 Task: Add Dietz & Watson Havarti Cheese to the cart.
Action: Mouse moved to (22, 133)
Screenshot: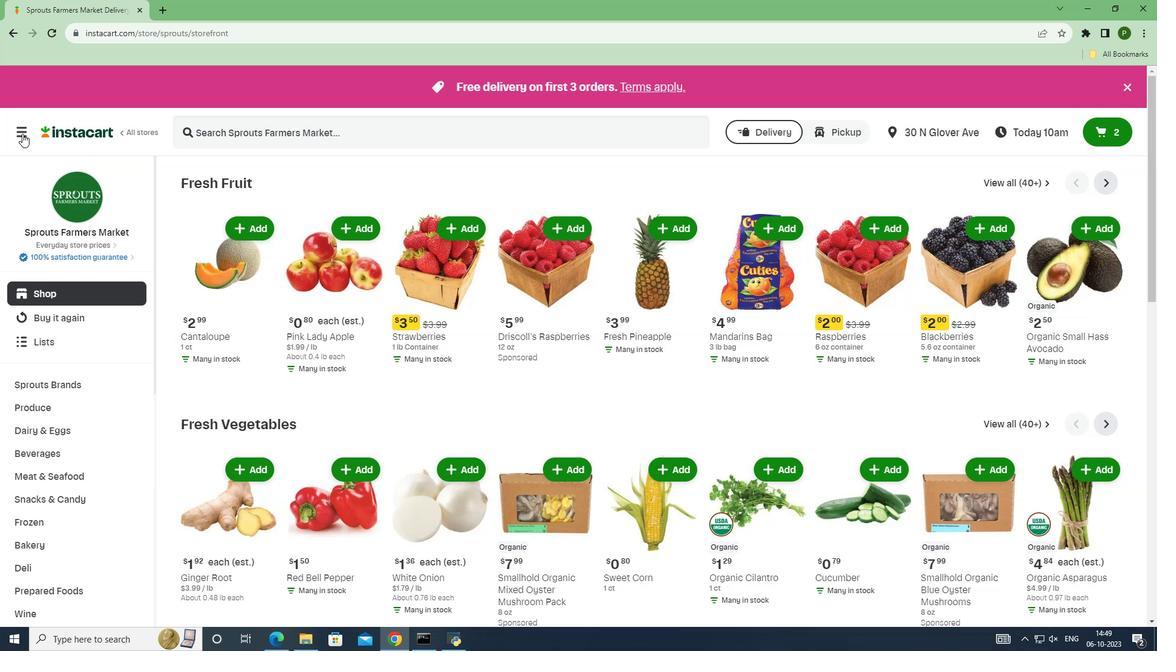 
Action: Mouse pressed left at (22, 133)
Screenshot: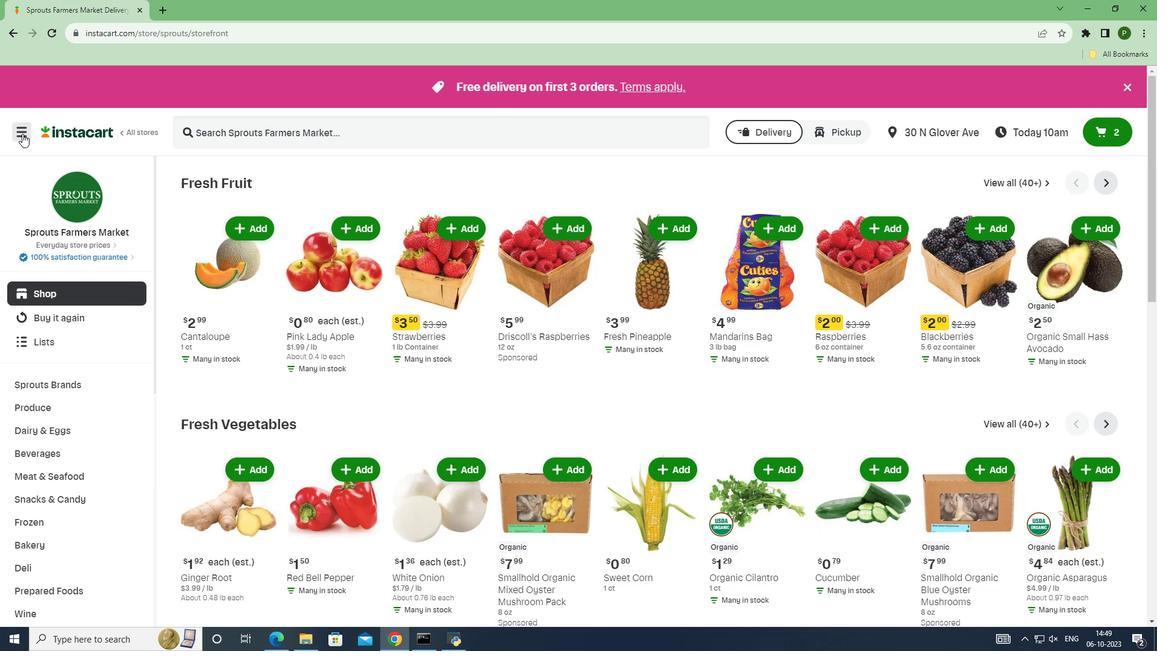 
Action: Mouse moved to (45, 310)
Screenshot: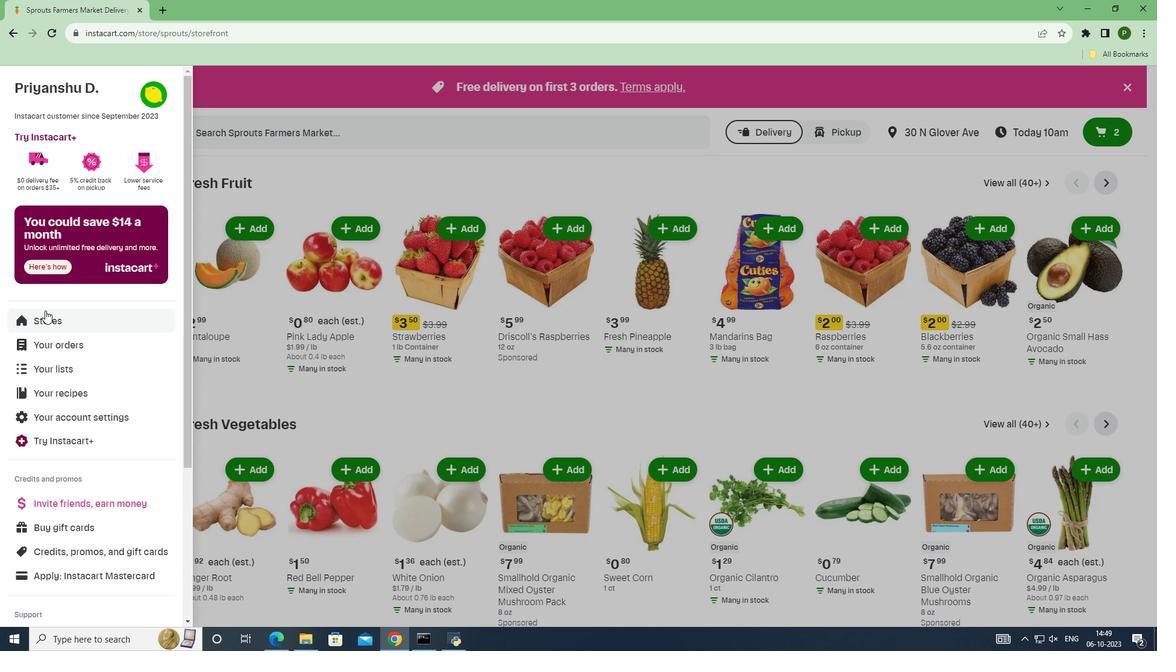 
Action: Mouse pressed left at (45, 310)
Screenshot: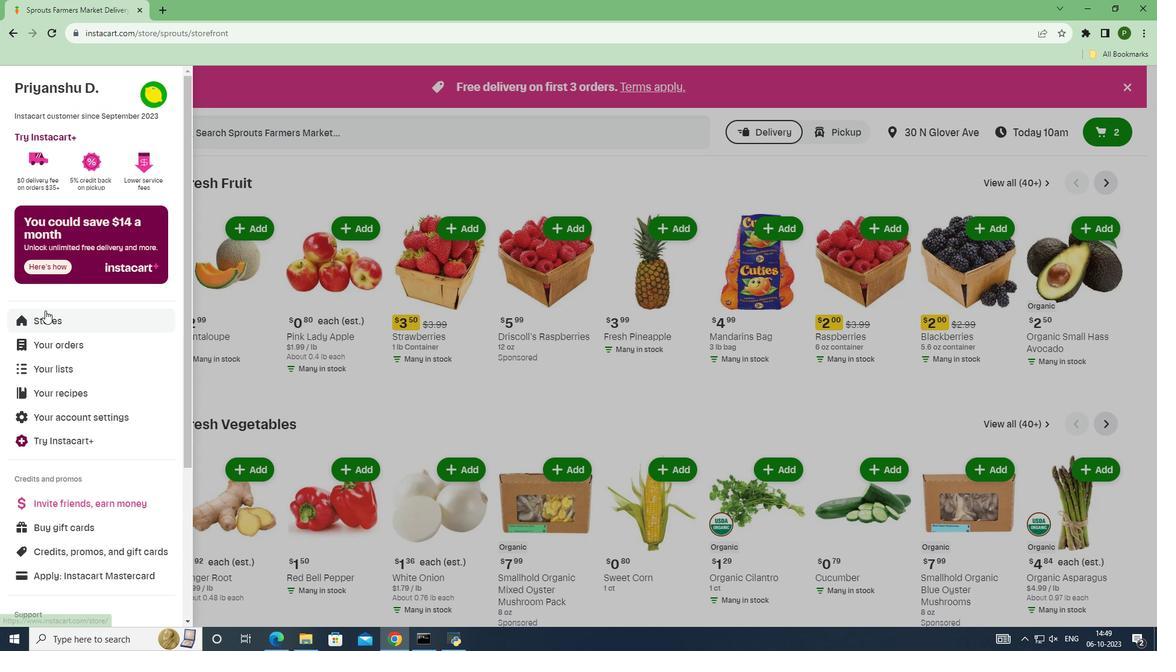 
Action: Mouse moved to (287, 135)
Screenshot: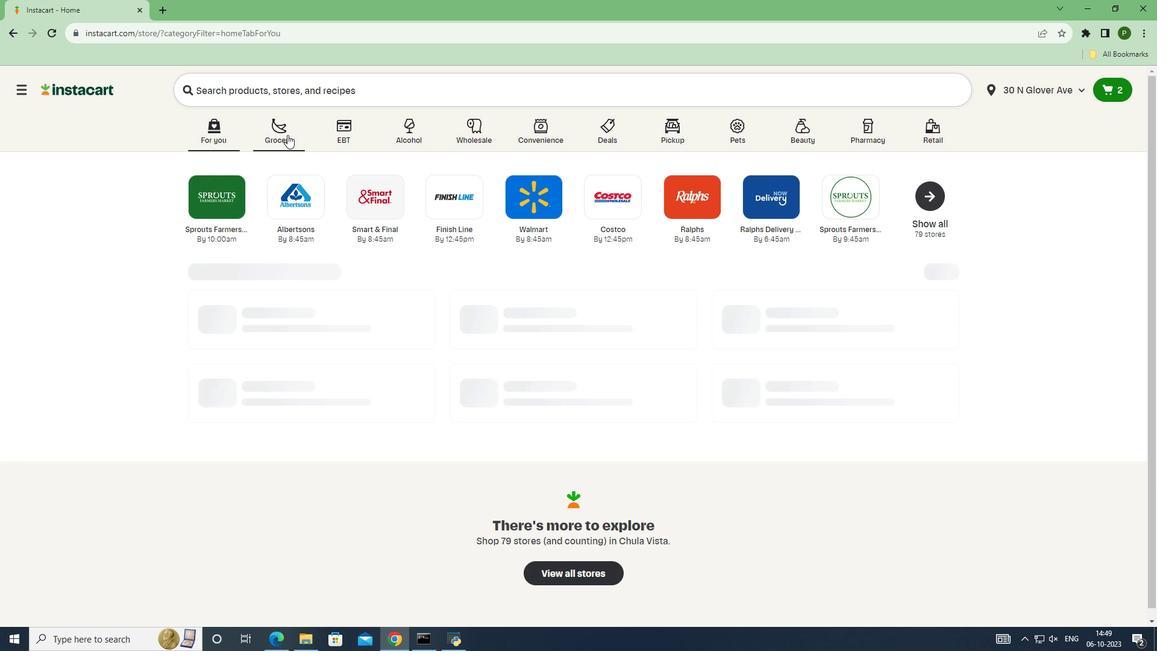 
Action: Mouse pressed left at (287, 135)
Screenshot: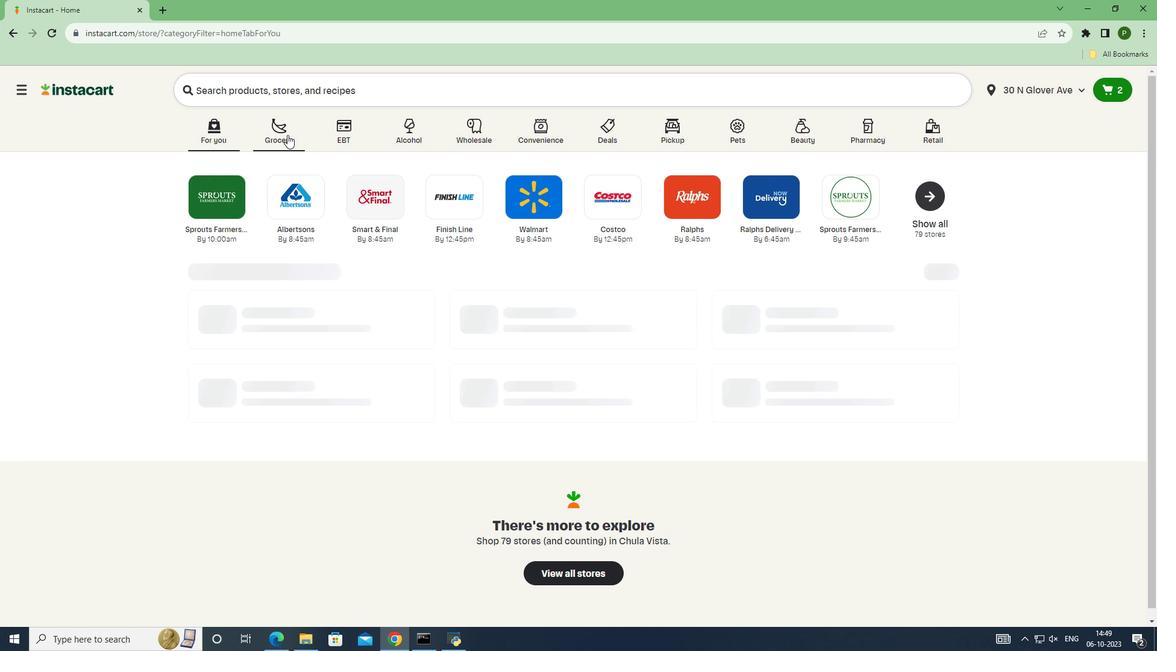 
Action: Mouse moved to (283, 204)
Screenshot: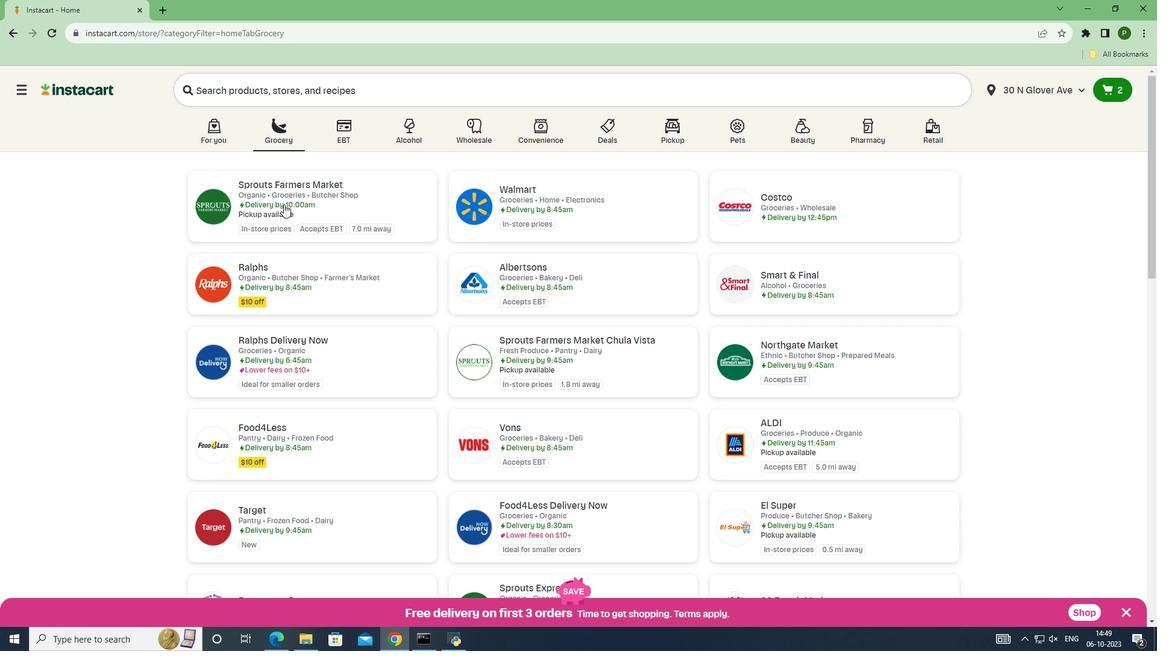 
Action: Mouse pressed left at (283, 204)
Screenshot: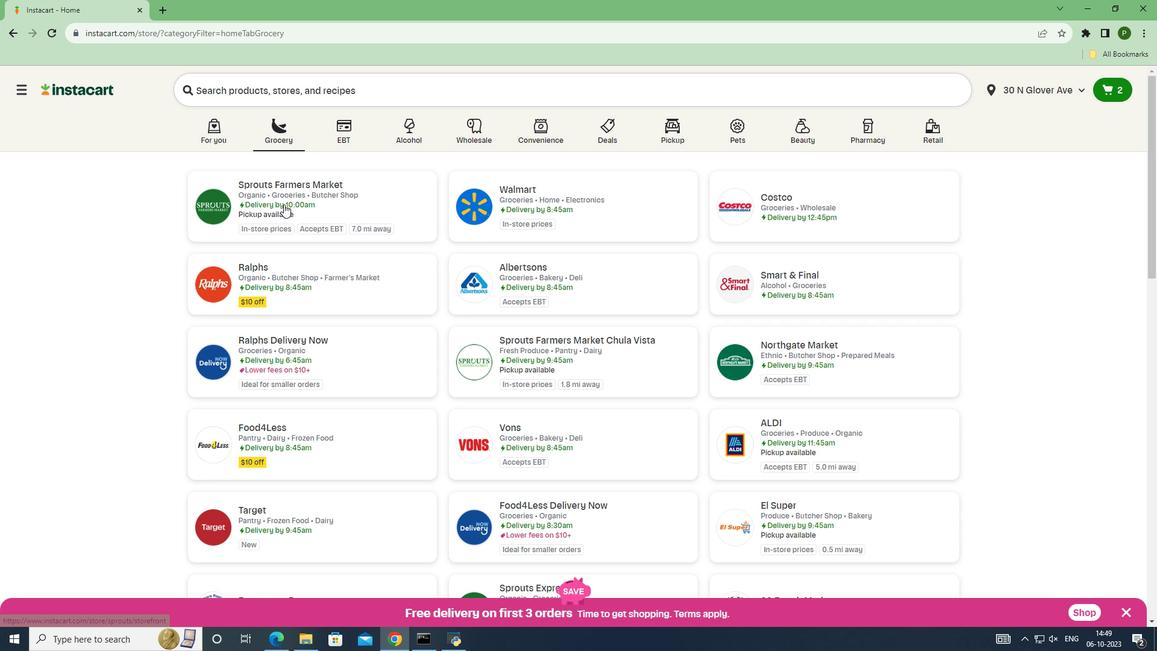
Action: Mouse moved to (57, 427)
Screenshot: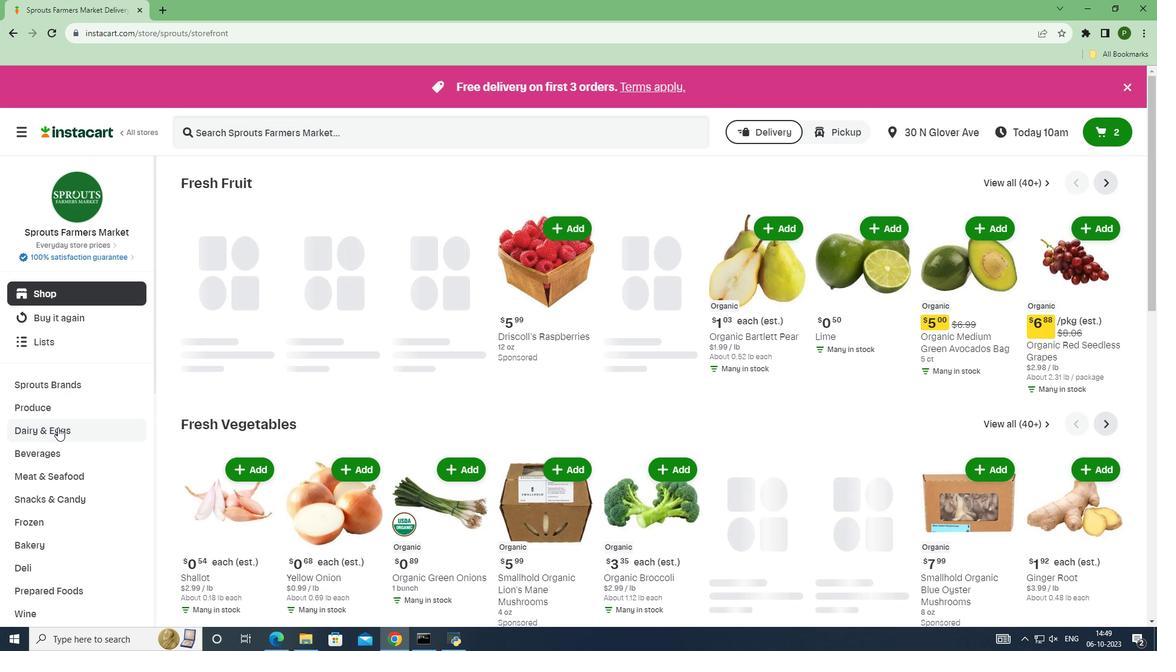 
Action: Mouse pressed left at (57, 427)
Screenshot: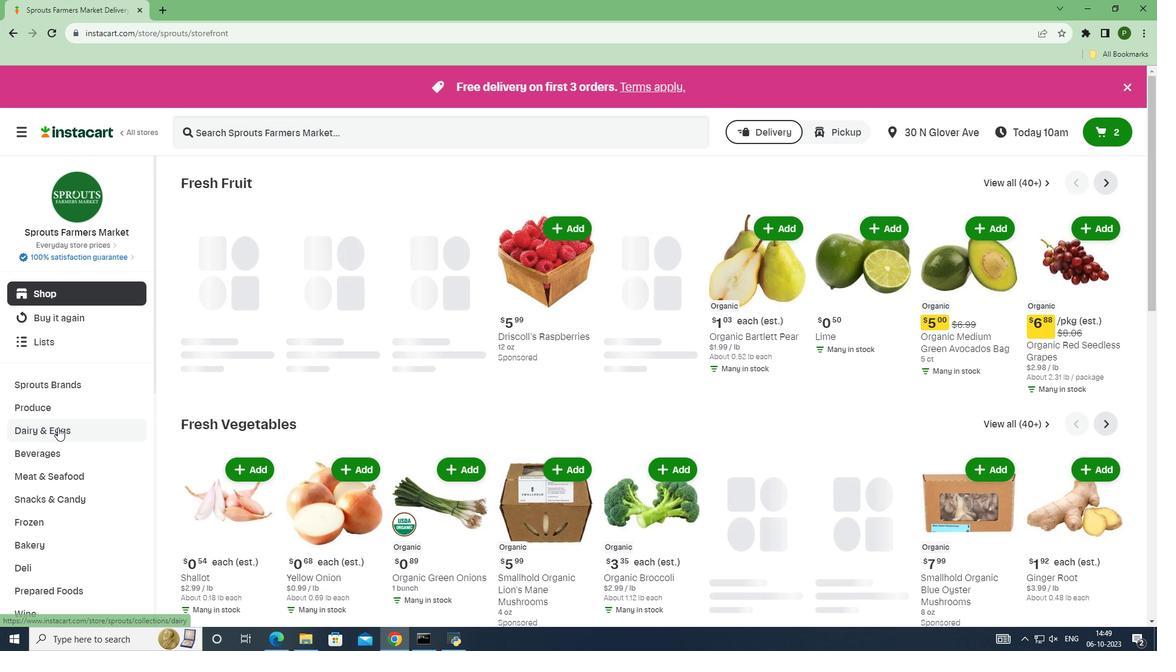 
Action: Mouse moved to (63, 478)
Screenshot: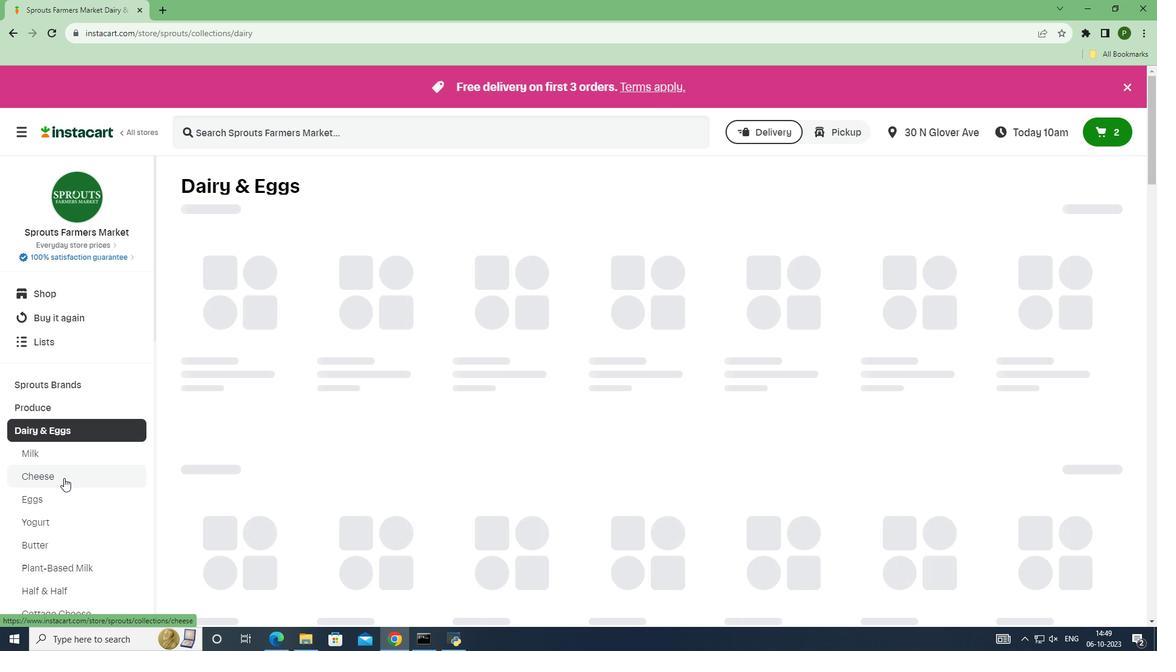 
Action: Mouse pressed left at (63, 478)
Screenshot: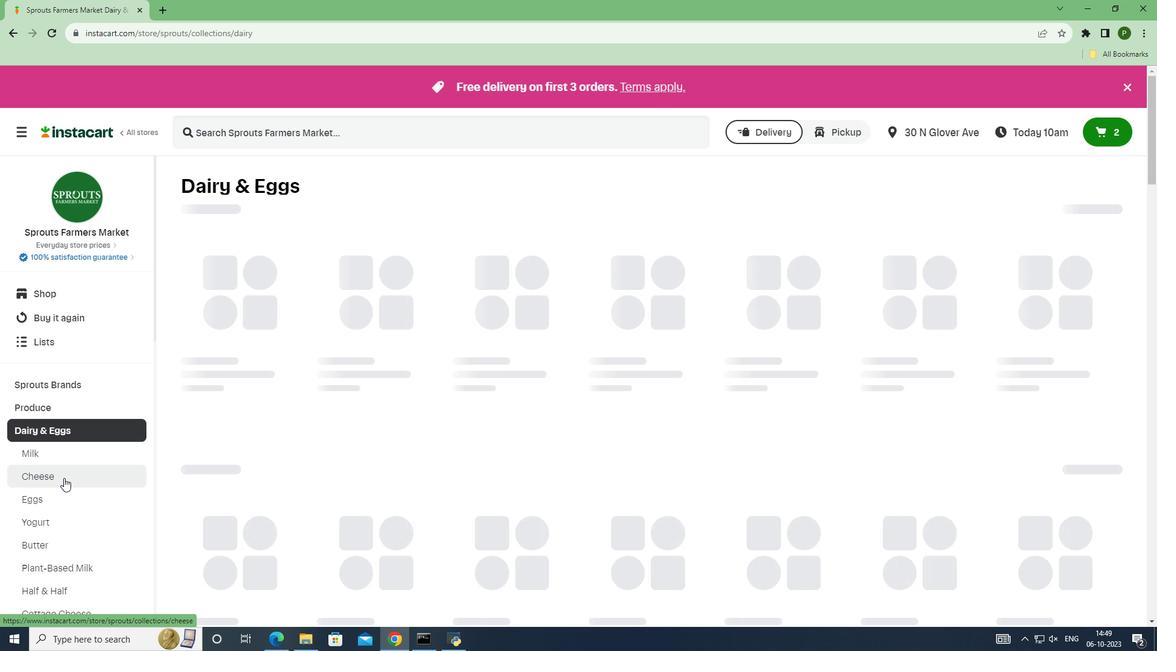 
Action: Mouse moved to (223, 130)
Screenshot: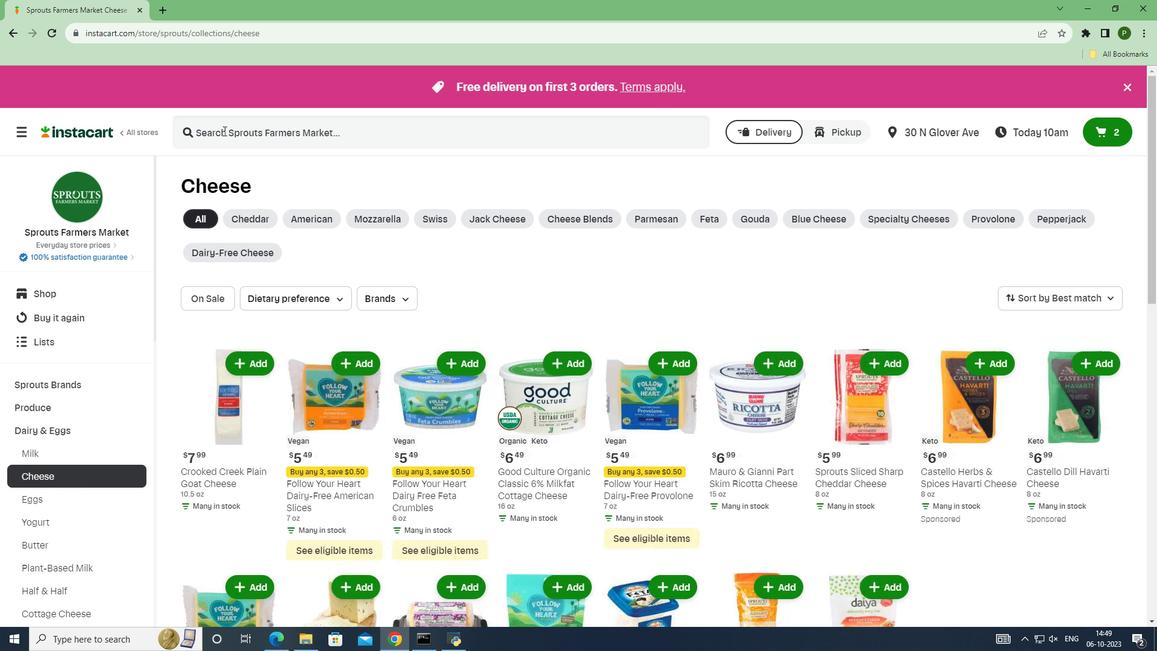 
Action: Mouse pressed left at (223, 130)
Screenshot: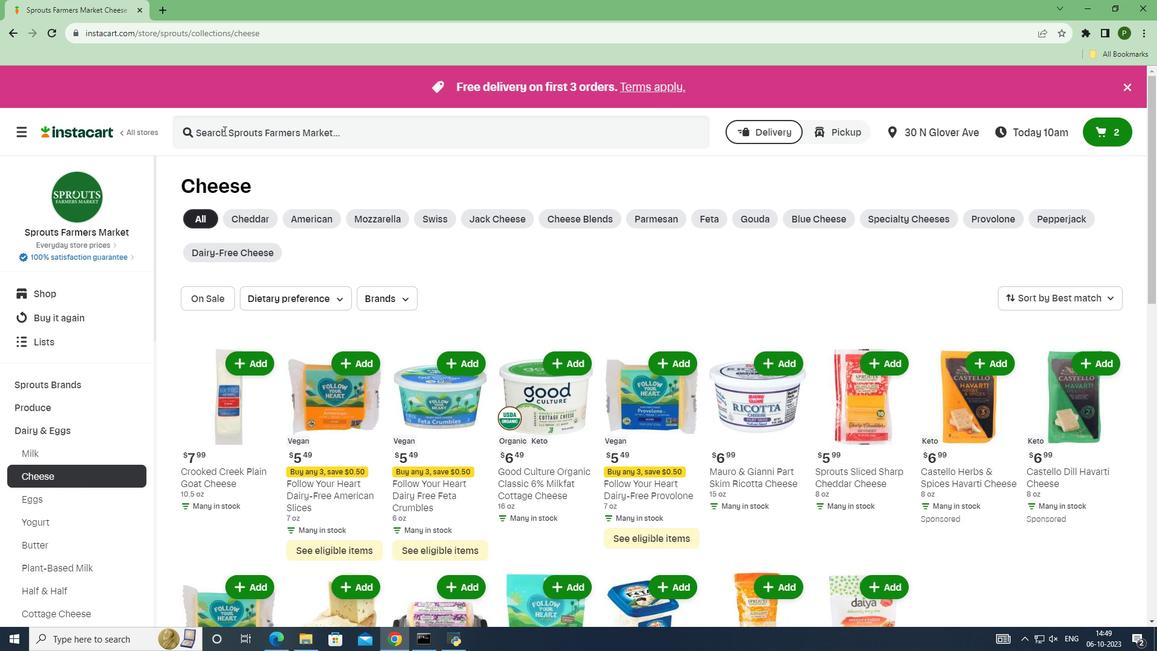 
Action: Key pressed <Key.caps_lock>D<Key.caps_lock>ietz<Key.space><Key.shift>&<Key.space><Key.caps_lock>W<Key.caps_lock>atson<Key.space><Key.caps_lock>H<Key.caps_lock>avarti<Key.space><Key.caps_lock>C<Key.caps_lock>heese<Key.space><Key.enter>
Screenshot: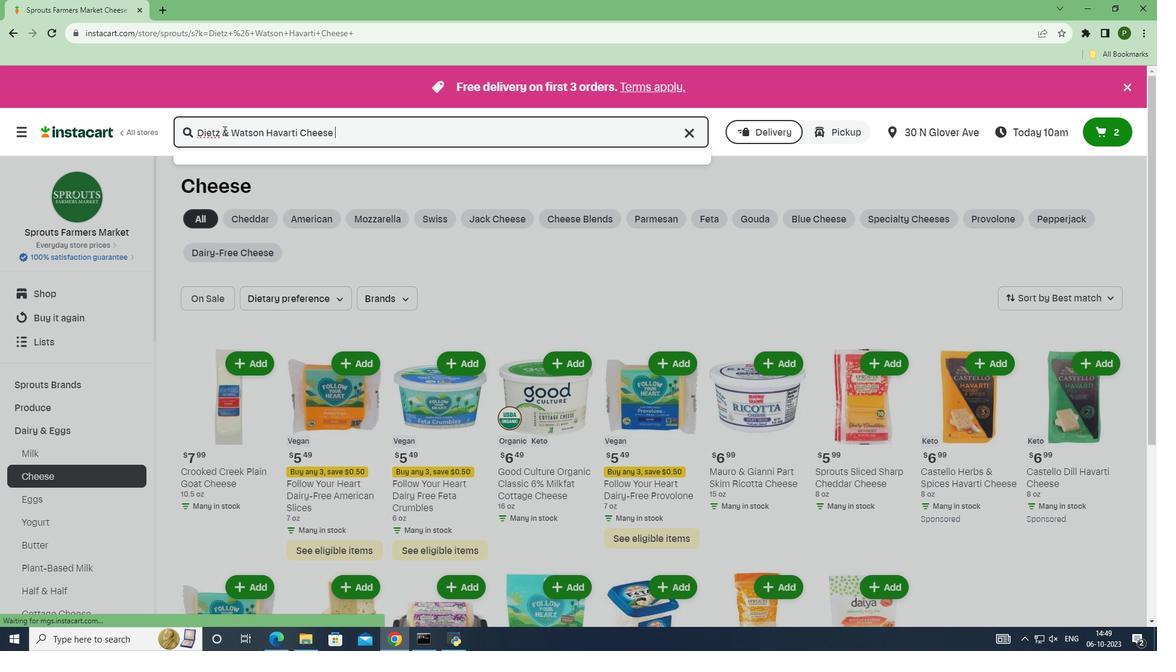 
Action: Mouse moved to (689, 260)
Screenshot: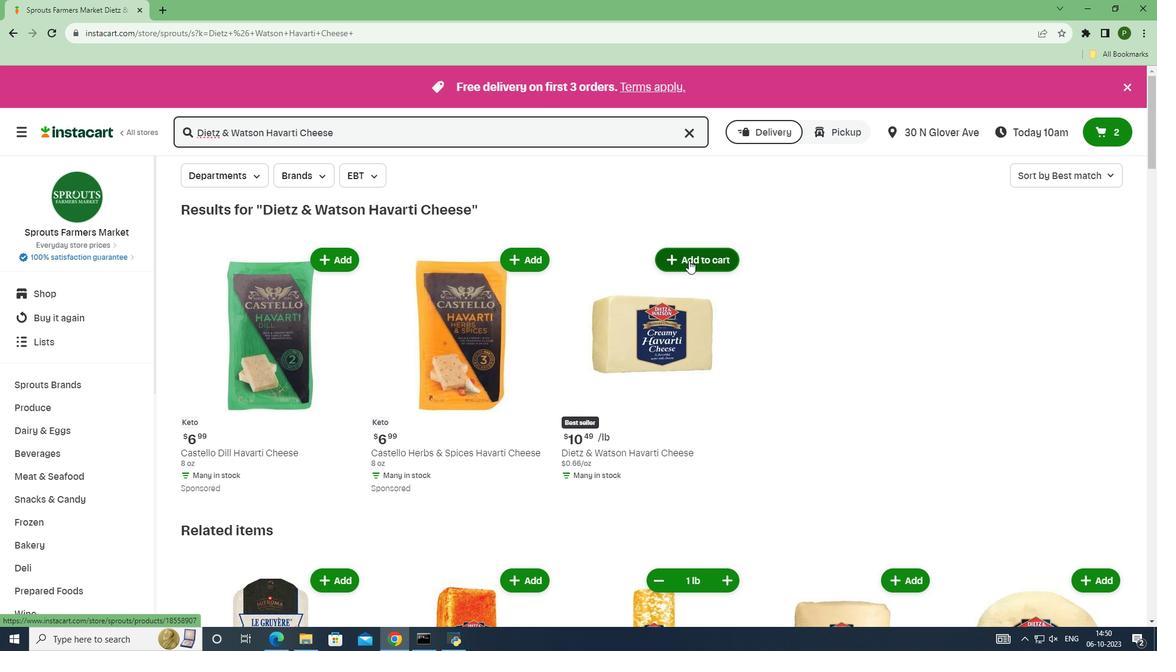 
Action: Mouse pressed left at (689, 260)
Screenshot: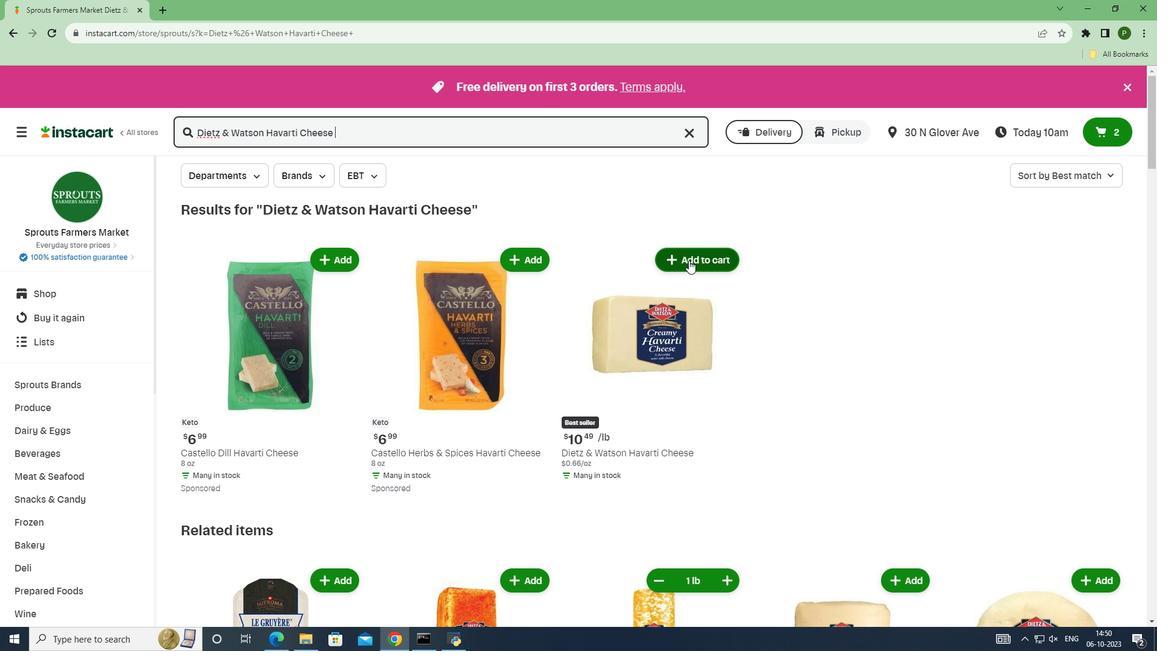 
